 Task: Create Issue Issue0000000449 in Backlog  in Scrum Project Project0000000090 in Jira. Create Issue Issue0000000450 in Backlog  in Scrum Project Project0000000090 in Jira. Change IN PROGRESS as Status of Issue Issue0000000442 in Backlog  in Scrum Project Project0000000089 in Jira. Change IN PROGRESS as Status of Issue Issue0000000444 in Backlog  in Scrum Project Project0000000089 in Jira. Change IN PROGRESS as Status of Issue Issue0000000446 in Backlog  in Scrum Project Project0000000090 in Jira
Action: Mouse moved to (364, 486)
Screenshot: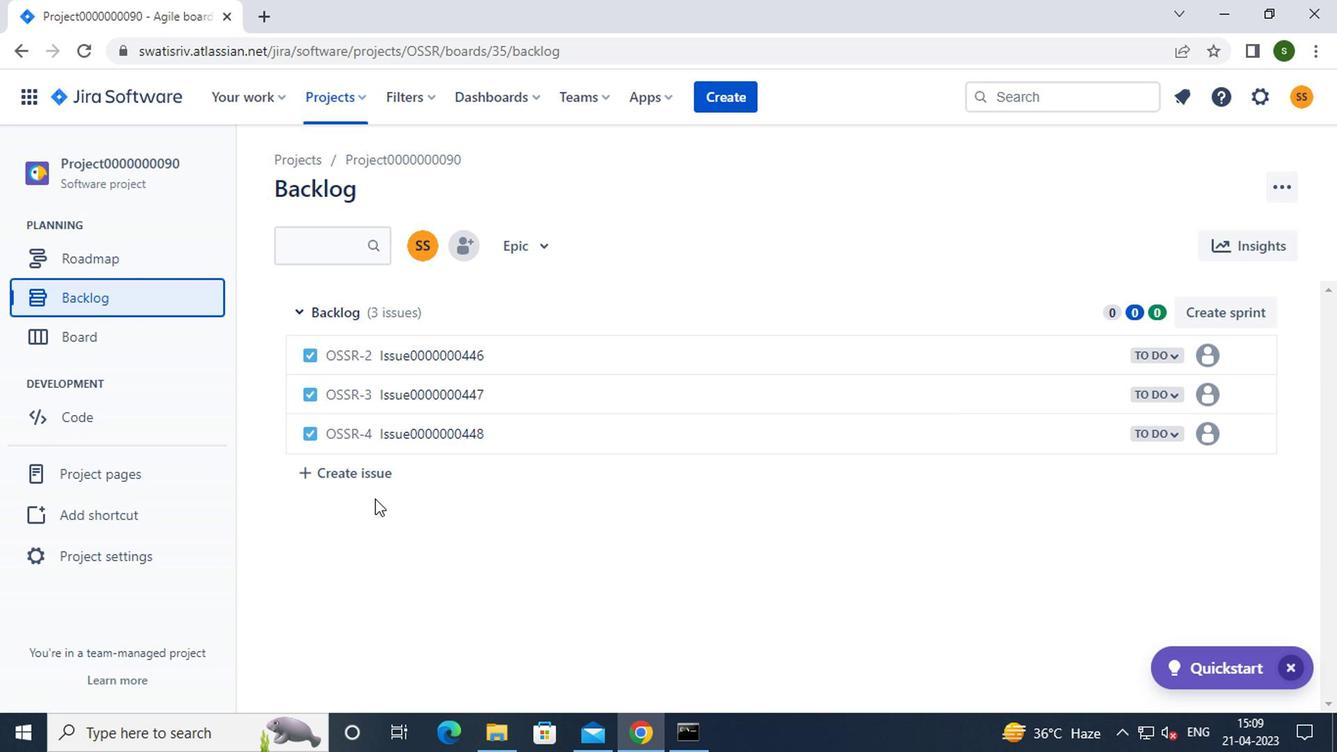 
Action: Mouse pressed left at (364, 486)
Screenshot: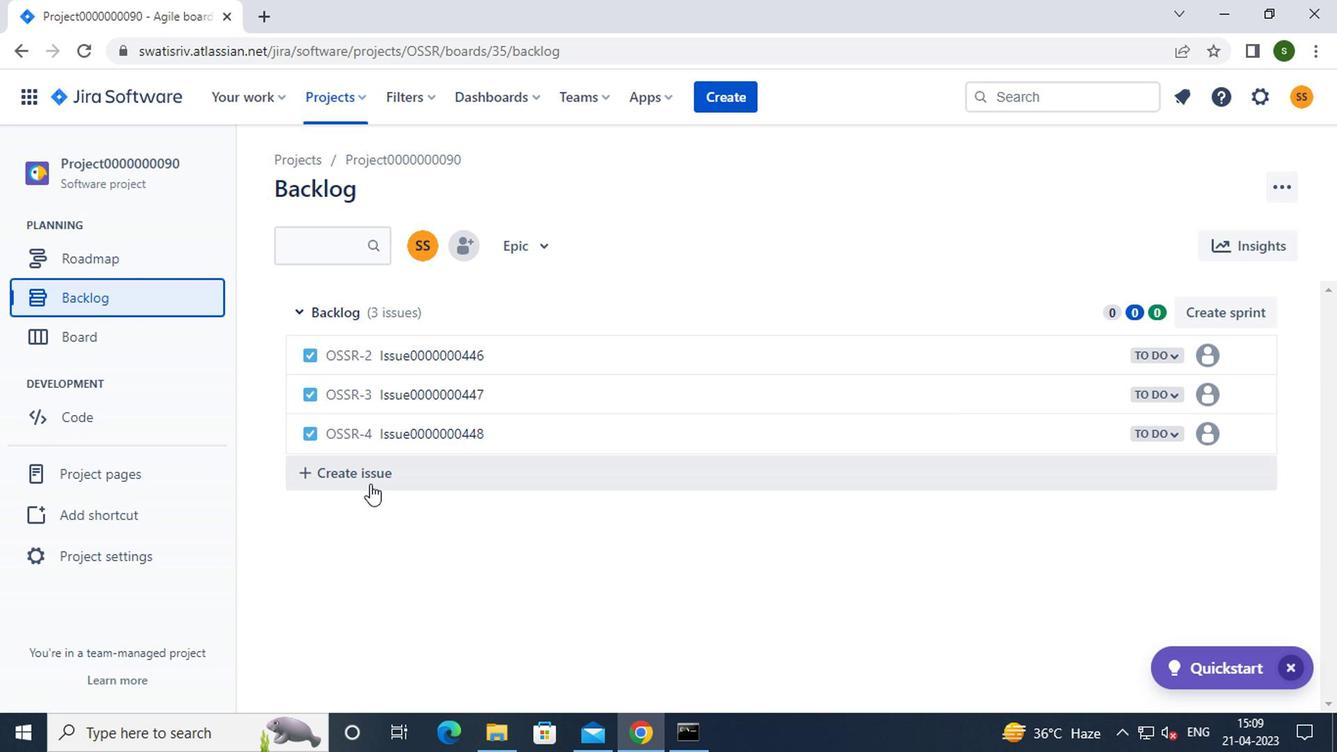 
Action: Mouse moved to (432, 479)
Screenshot: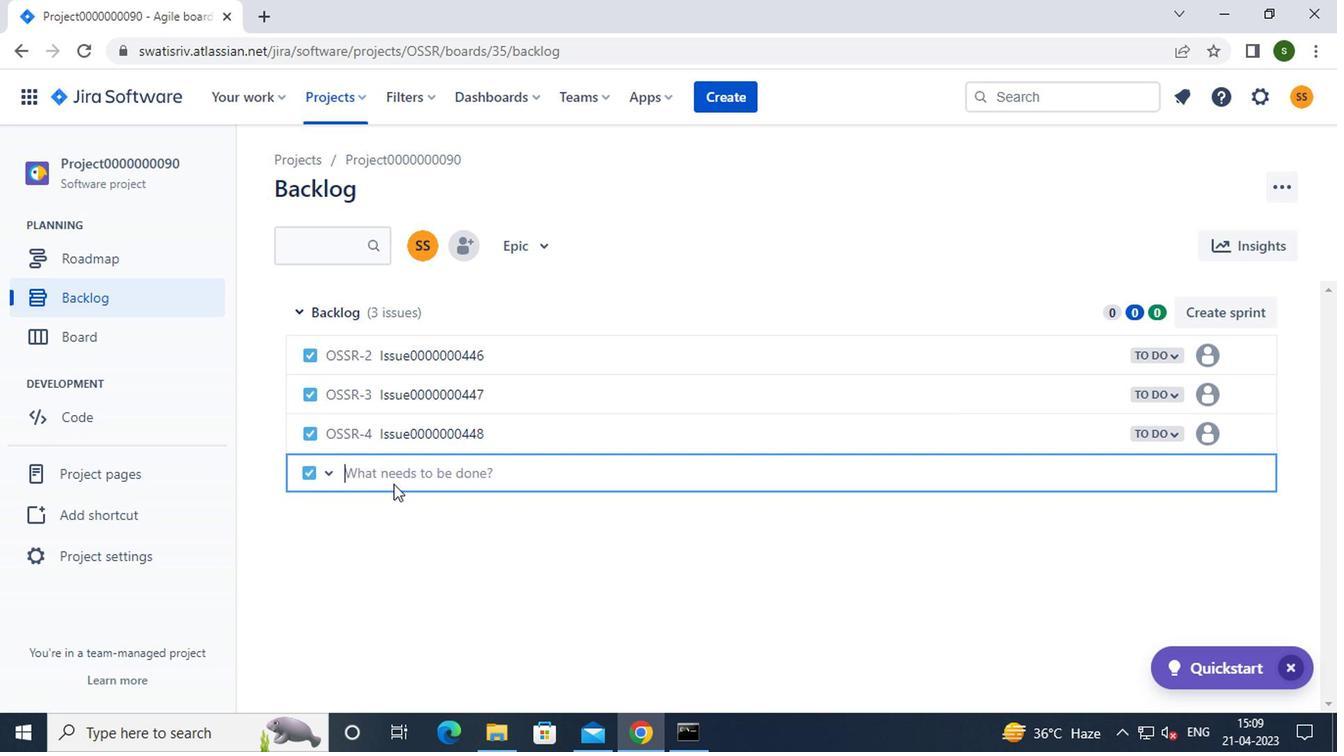 
Action: Key pressed <Key.caps_lock>i<Key.caps_lock>ssue0000000449<Key.enter><Key.caps_lock>i<Key.caps_lock>ssue0000000450<Key.enter>
Screenshot: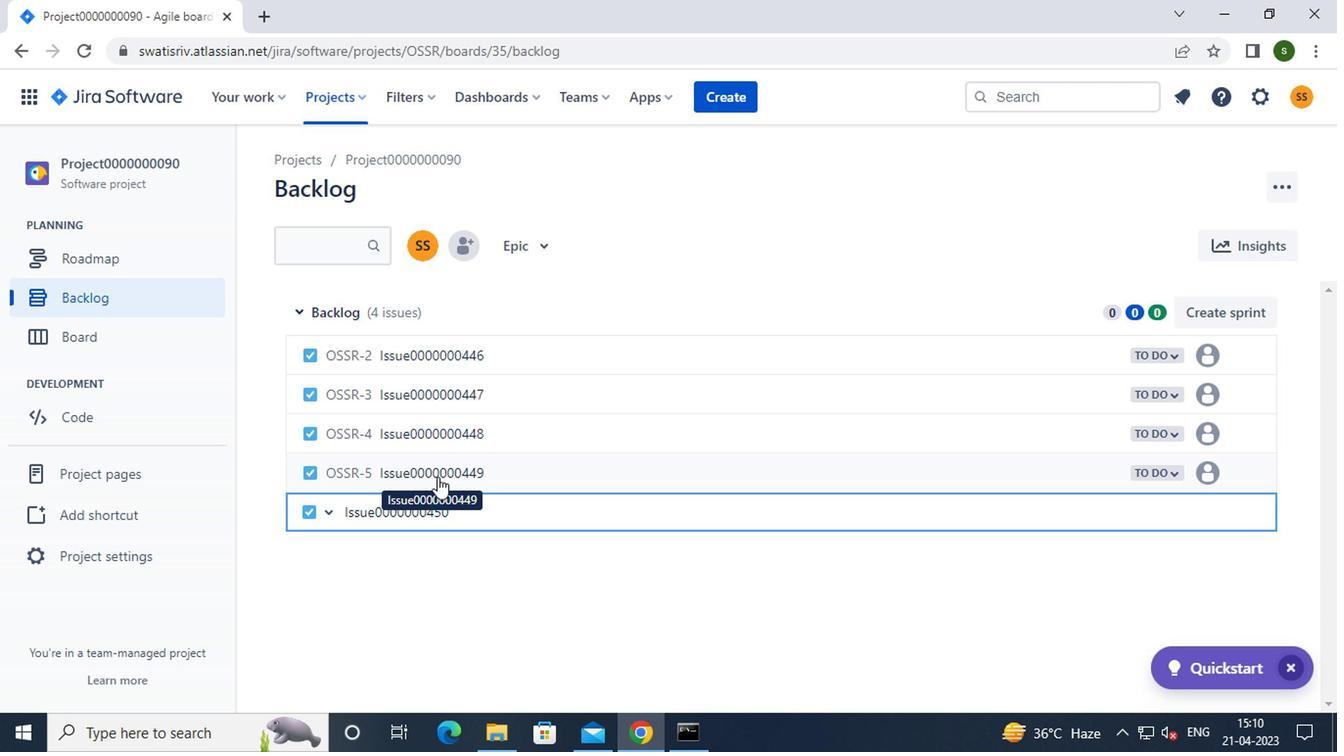 
Action: Mouse moved to (330, 96)
Screenshot: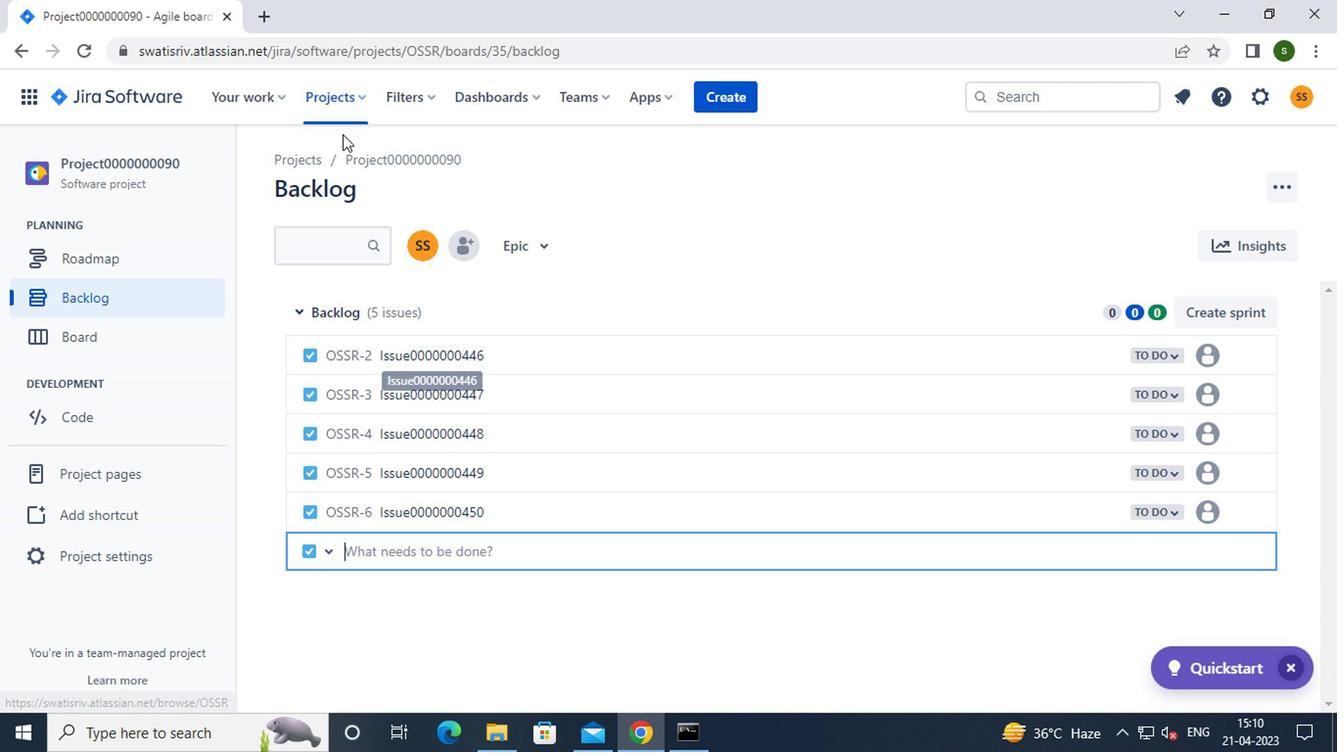
Action: Mouse pressed left at (330, 96)
Screenshot: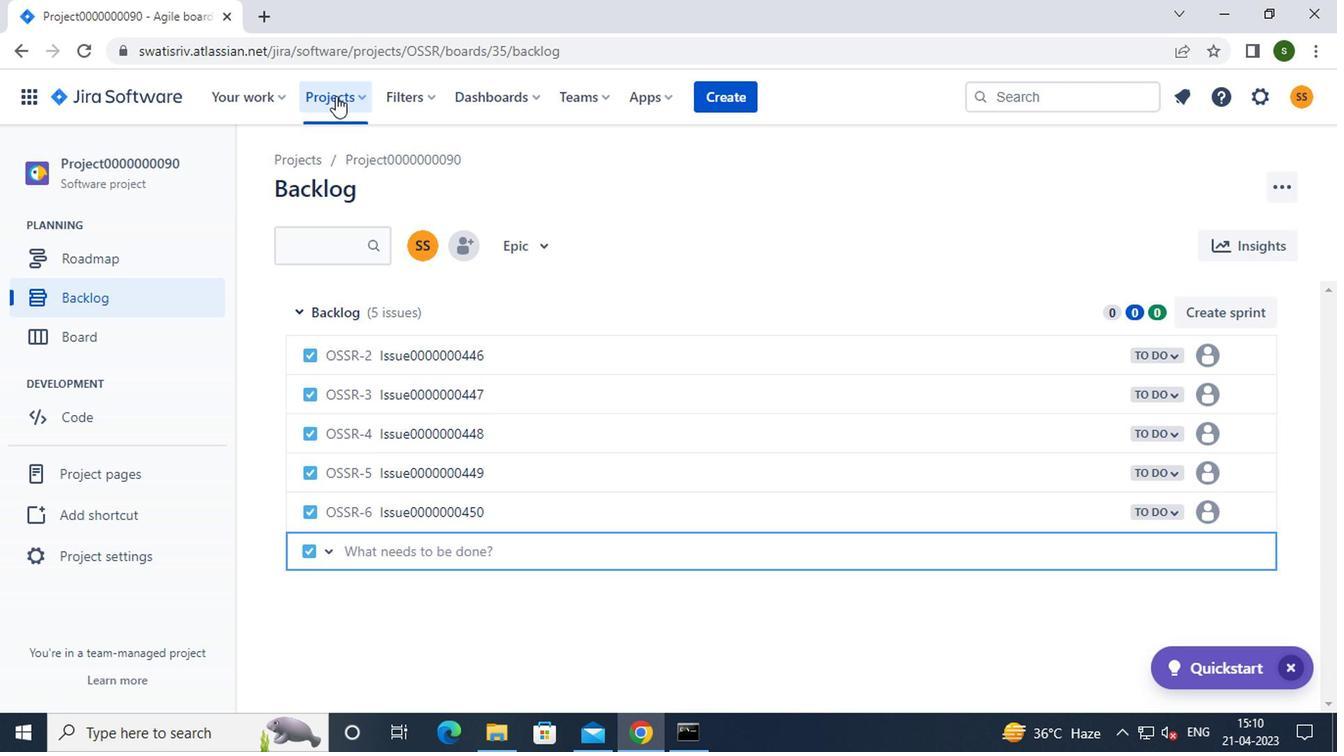 
Action: Mouse moved to (403, 237)
Screenshot: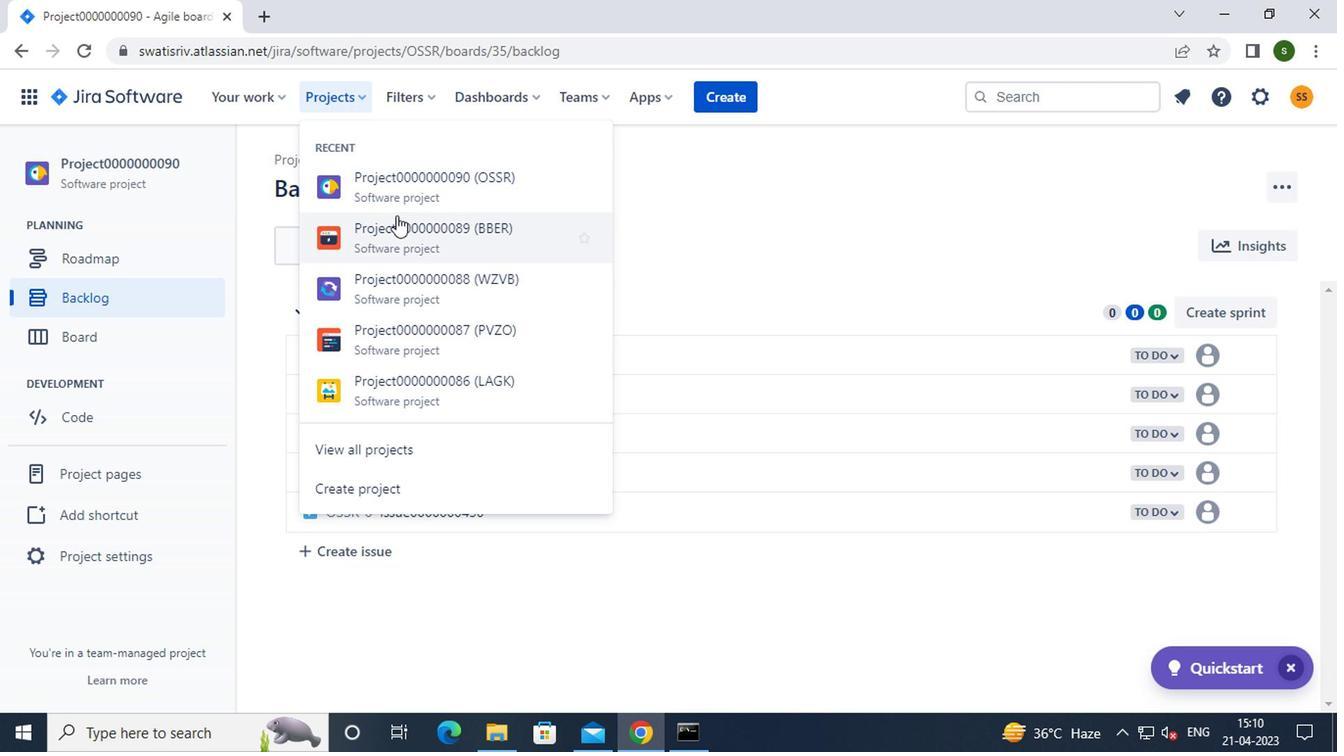 
Action: Mouse pressed left at (403, 237)
Screenshot: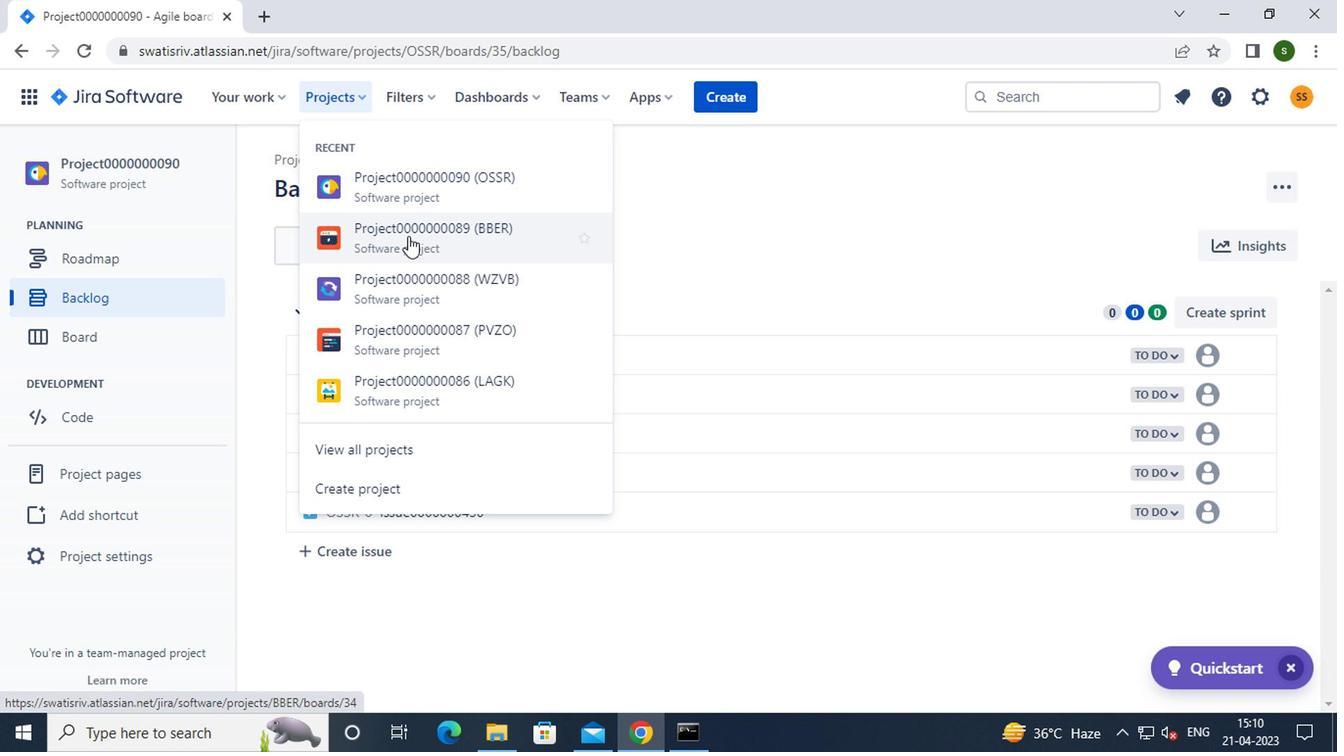 
Action: Mouse moved to (147, 302)
Screenshot: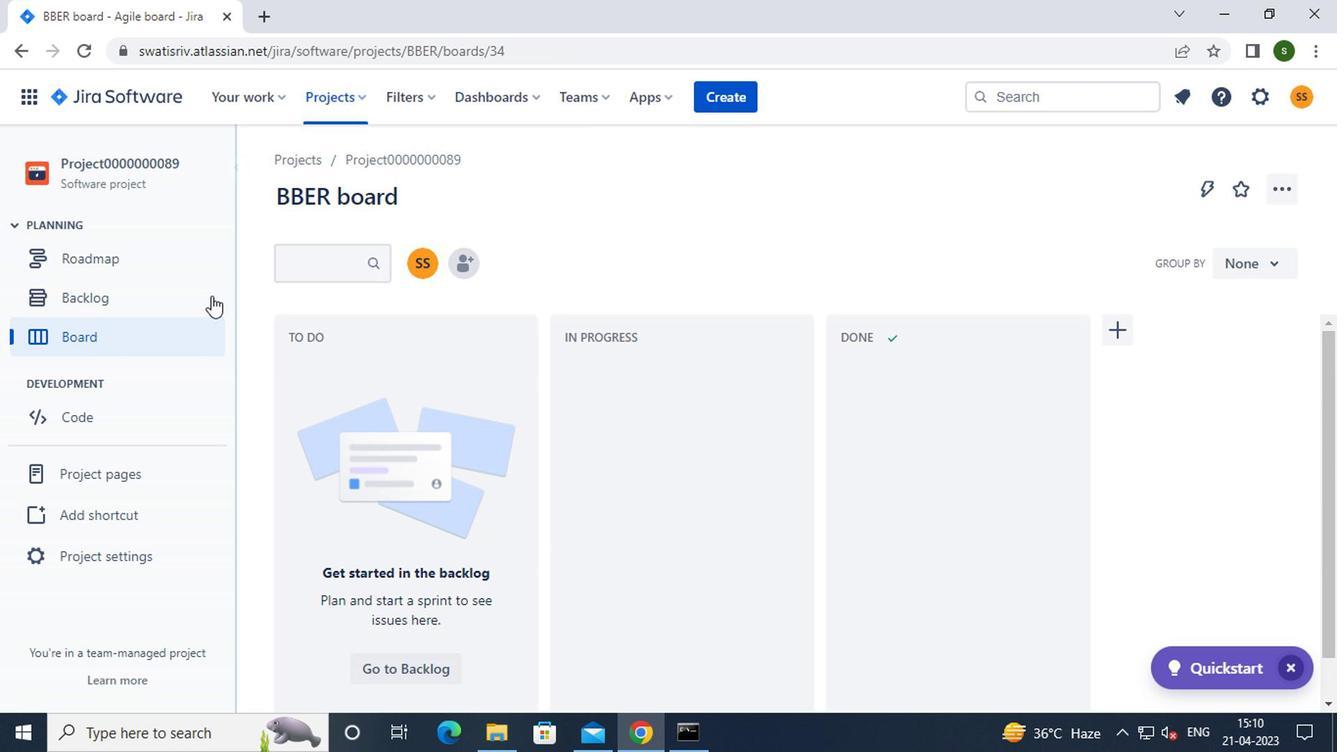 
Action: Mouse pressed left at (147, 302)
Screenshot: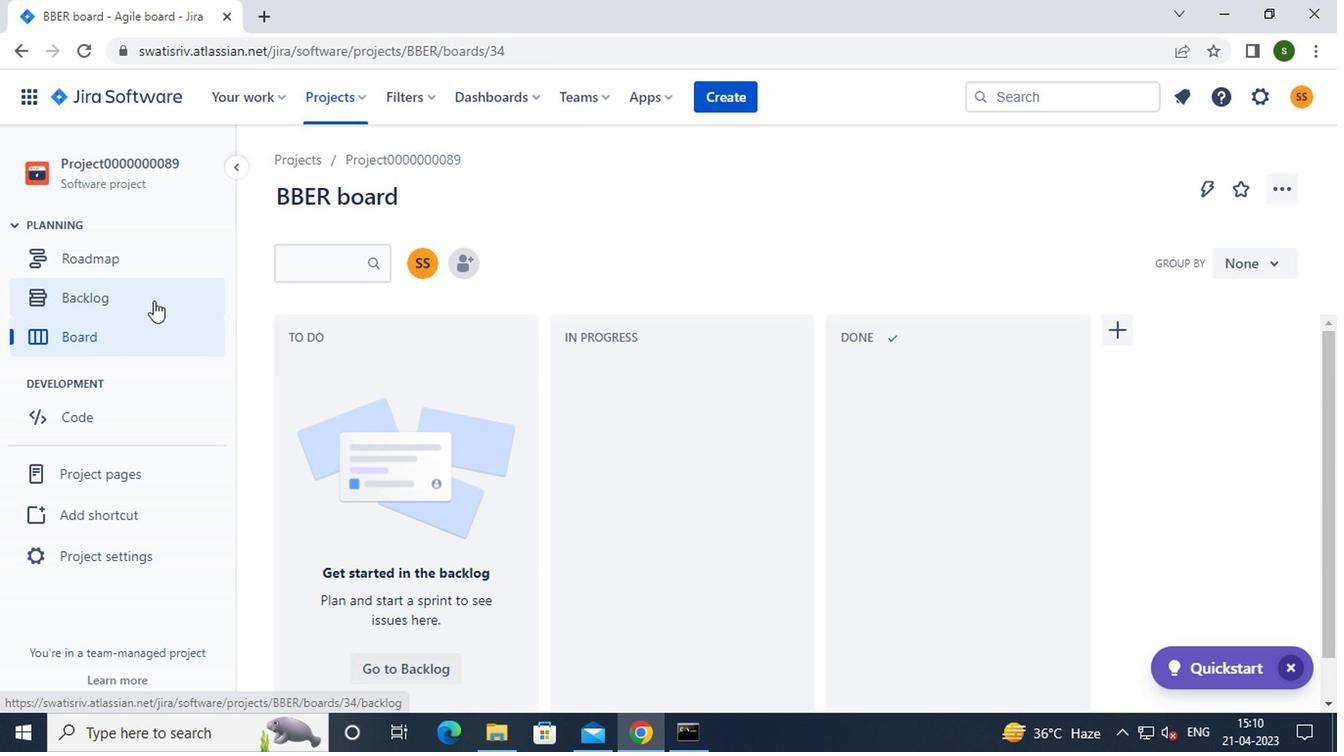 
Action: Mouse moved to (1164, 391)
Screenshot: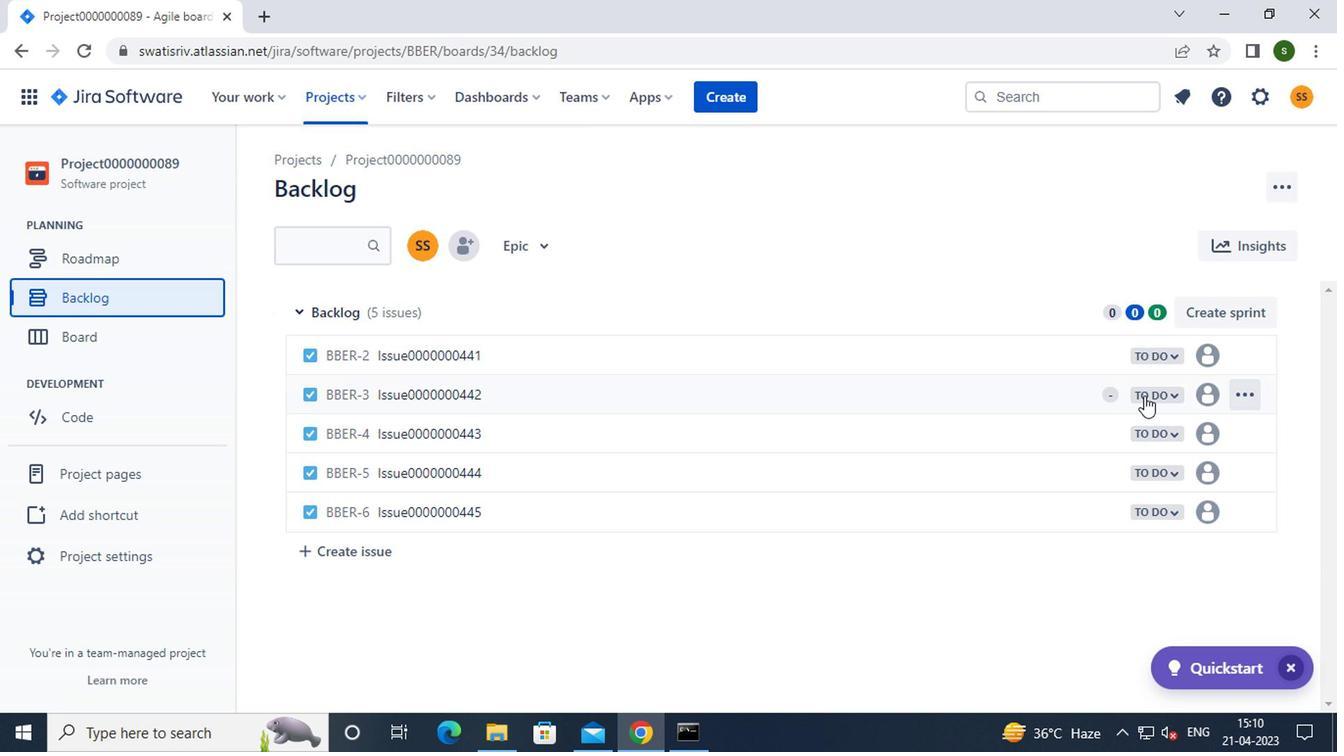 
Action: Mouse pressed left at (1164, 391)
Screenshot: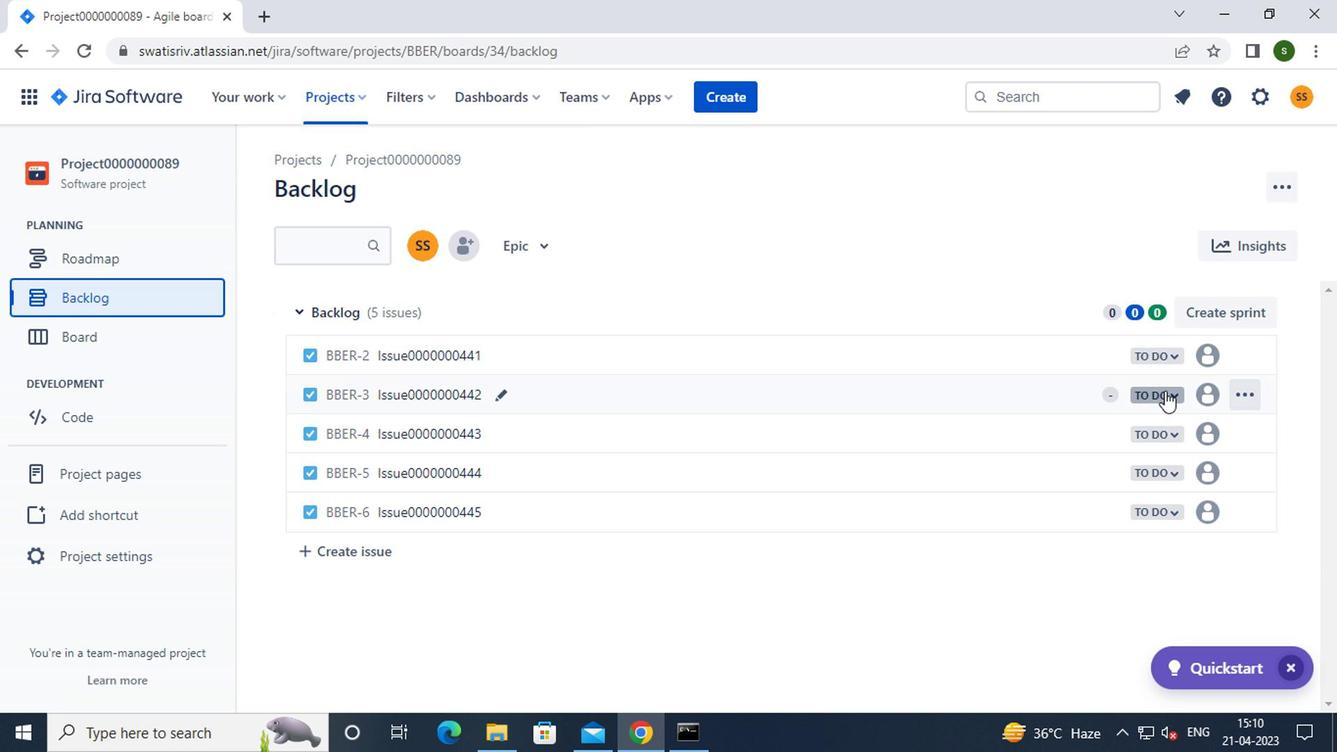 
Action: Mouse moved to (1064, 431)
Screenshot: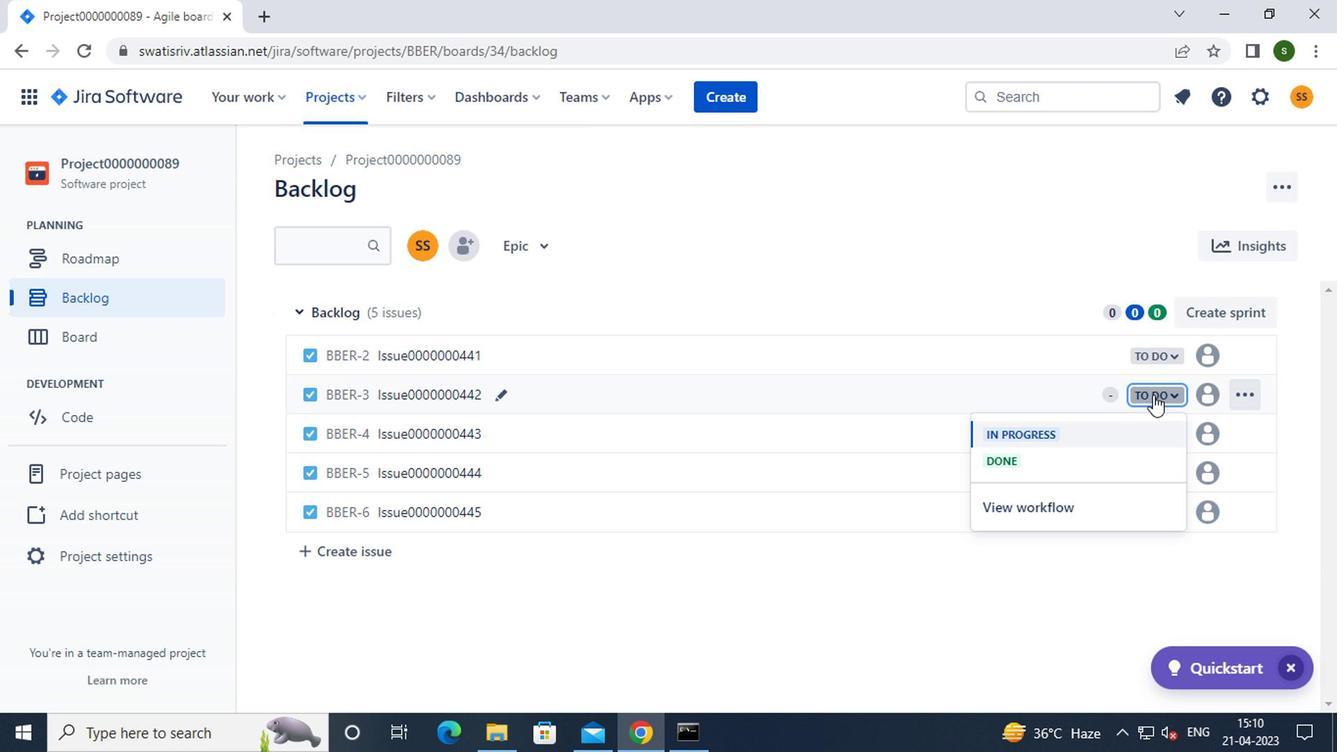
Action: Mouse pressed left at (1064, 431)
Screenshot: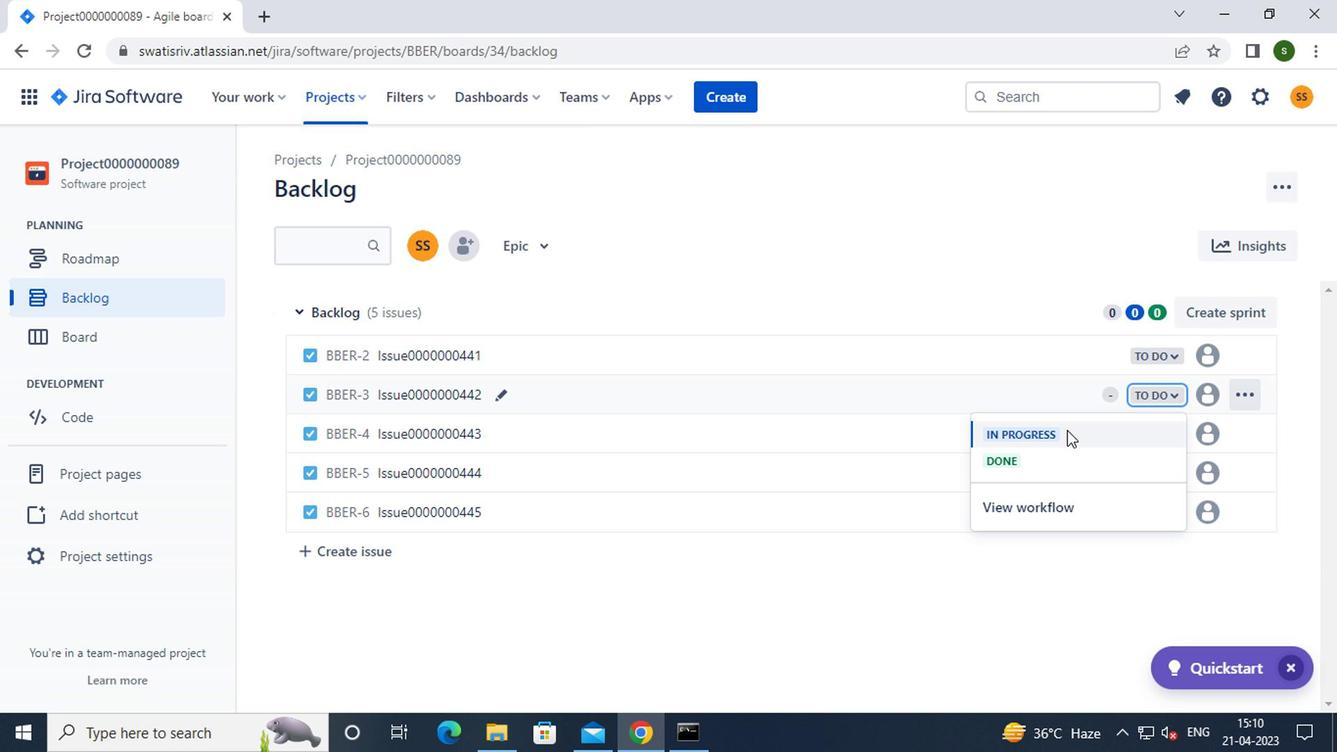 
Action: Mouse moved to (1162, 465)
Screenshot: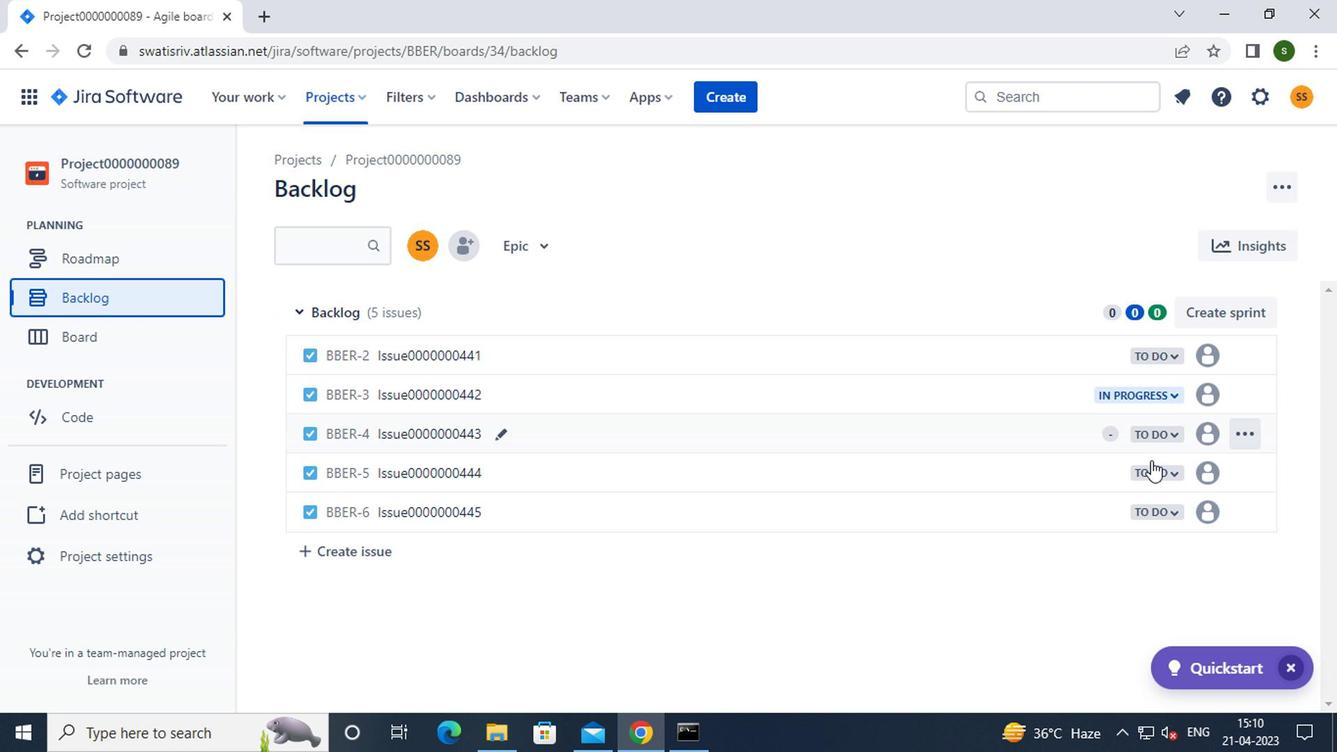 
Action: Mouse pressed left at (1162, 465)
Screenshot: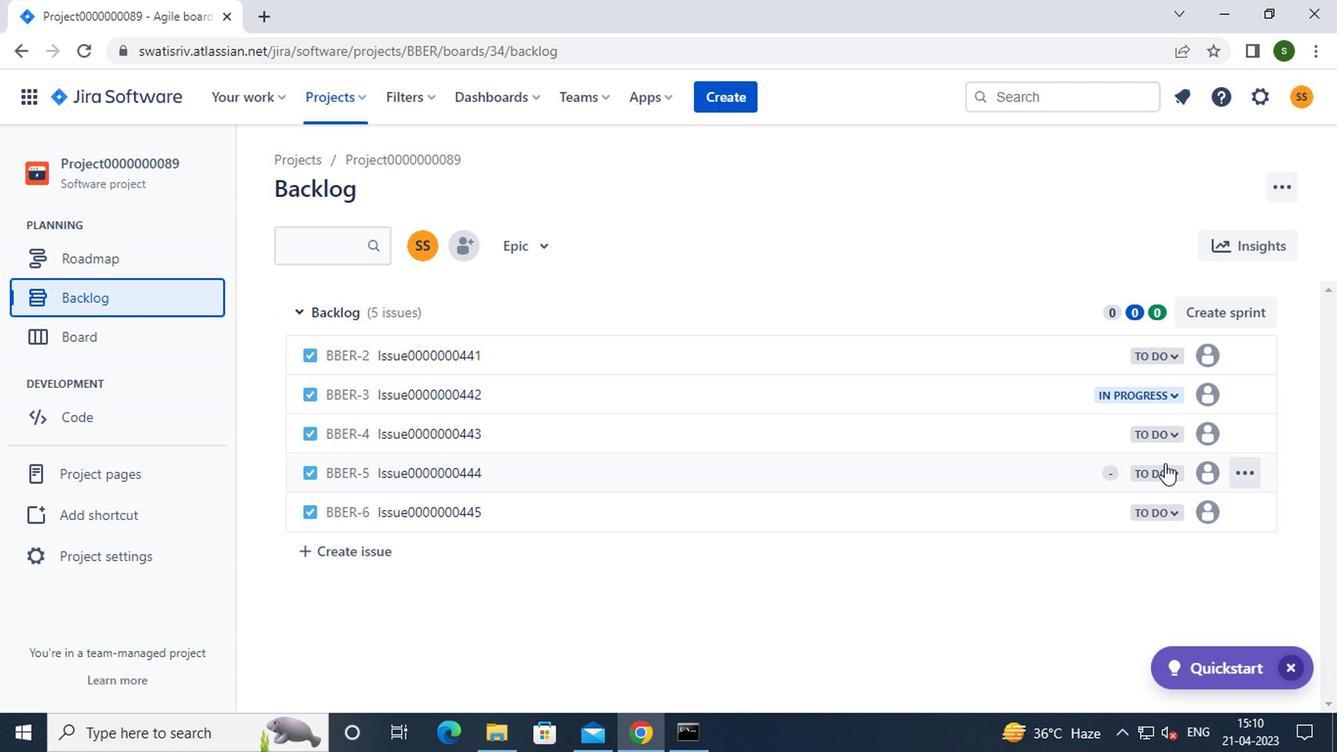 
Action: Mouse moved to (1102, 508)
Screenshot: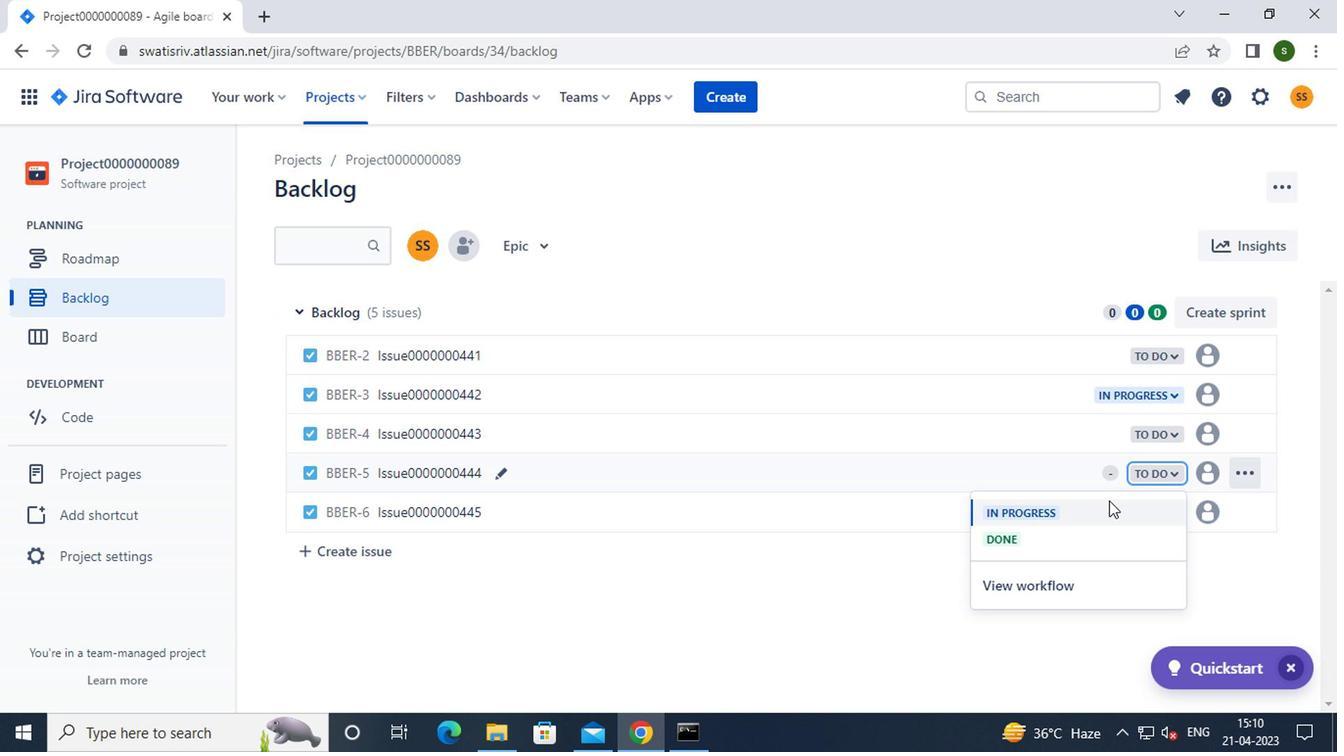 
Action: Mouse pressed left at (1102, 508)
Screenshot: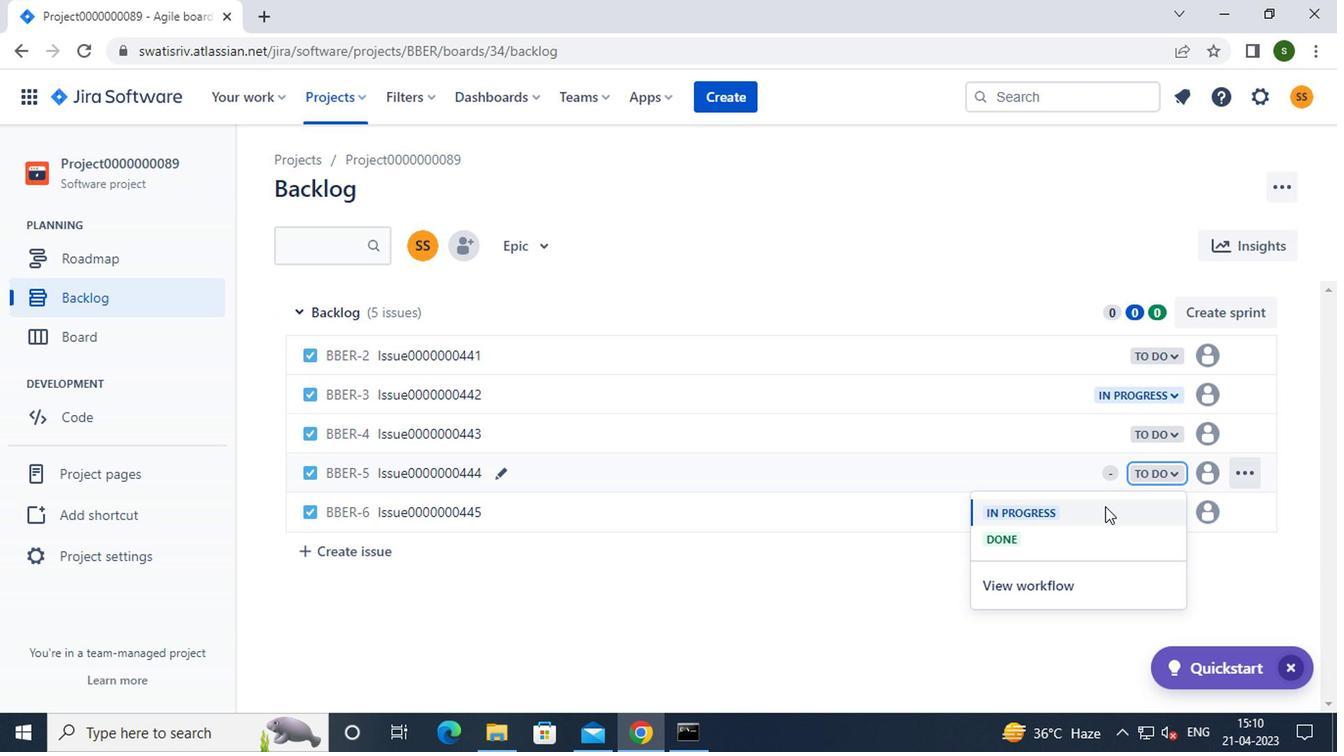 
Action: Mouse moved to (332, 97)
Screenshot: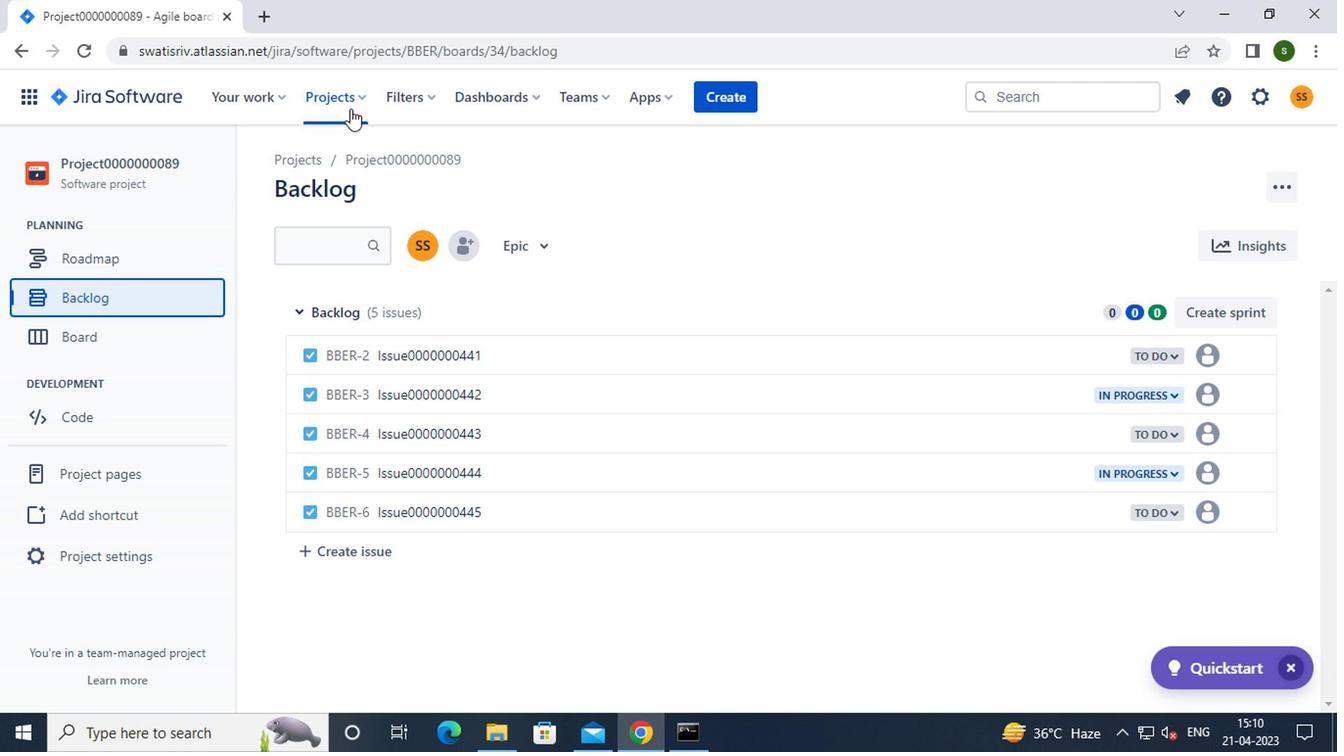 
Action: Mouse pressed left at (332, 97)
Screenshot: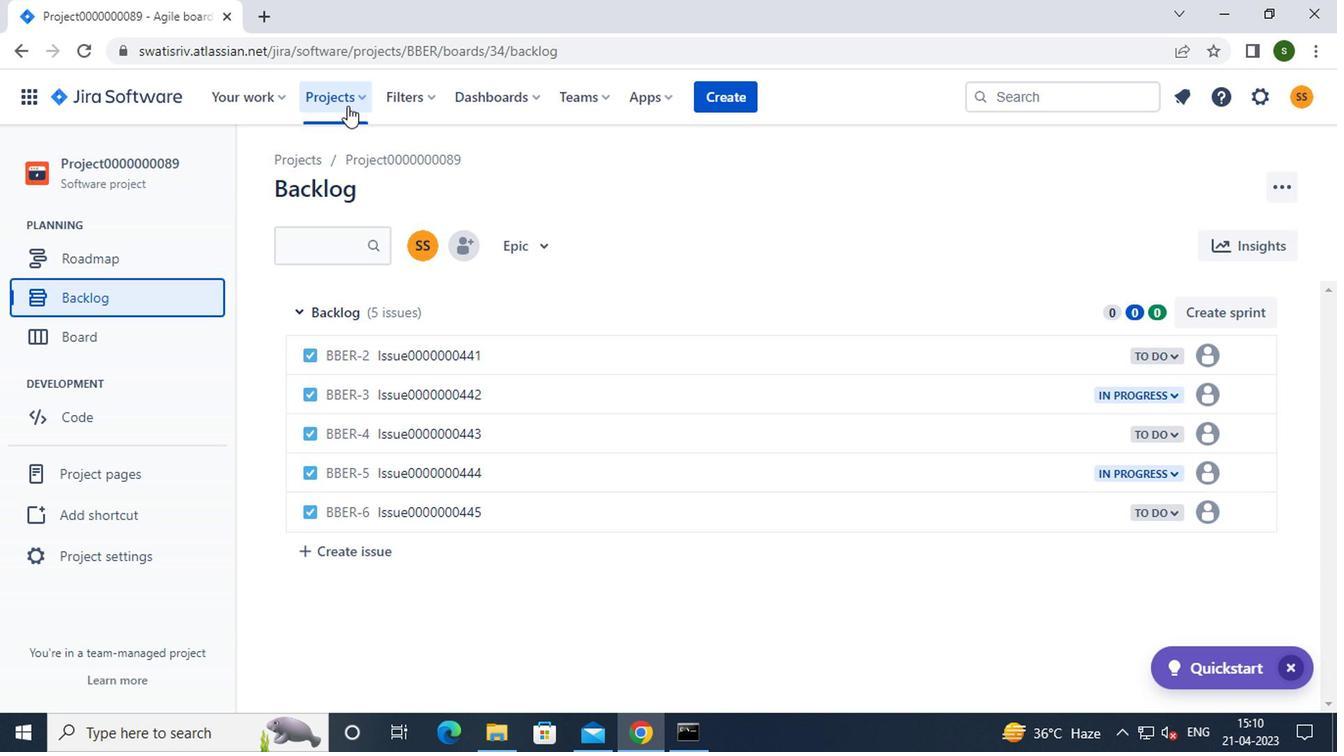 
Action: Mouse moved to (403, 249)
Screenshot: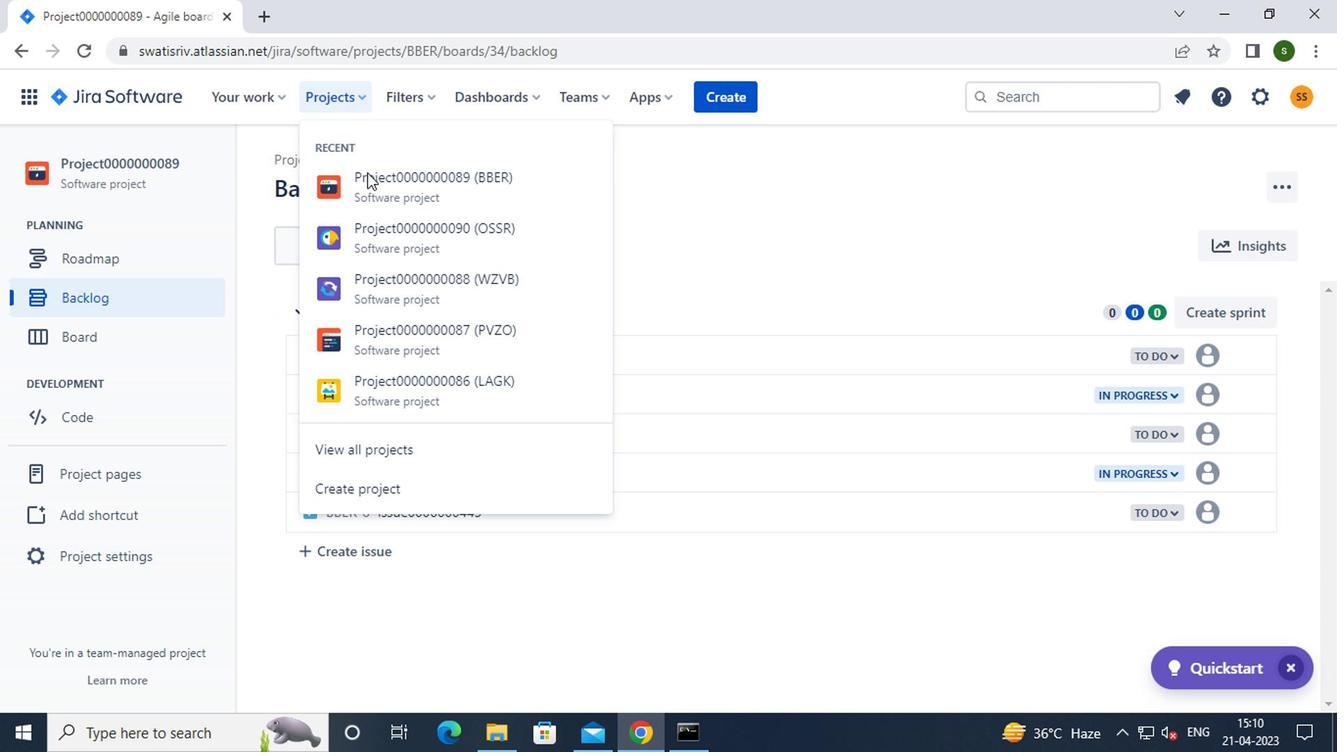 
Action: Mouse pressed left at (403, 249)
Screenshot: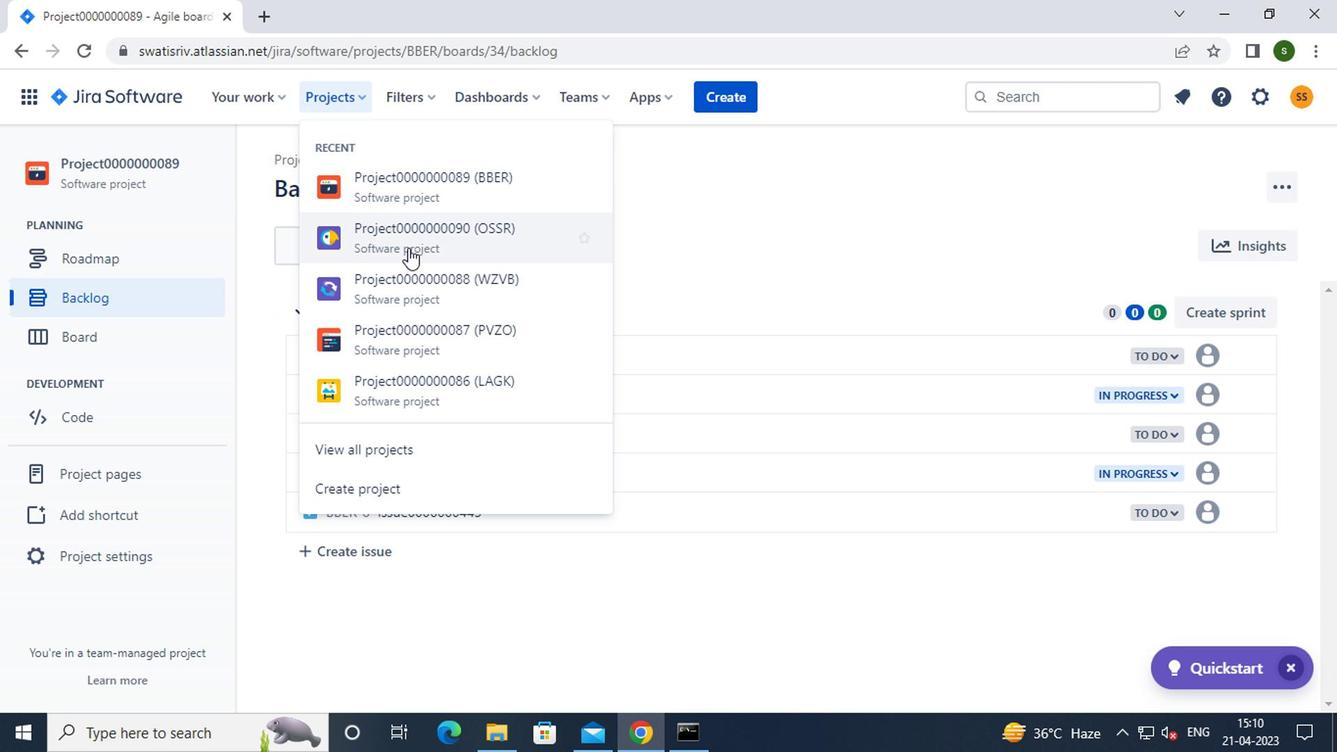 
Action: Mouse moved to (116, 300)
Screenshot: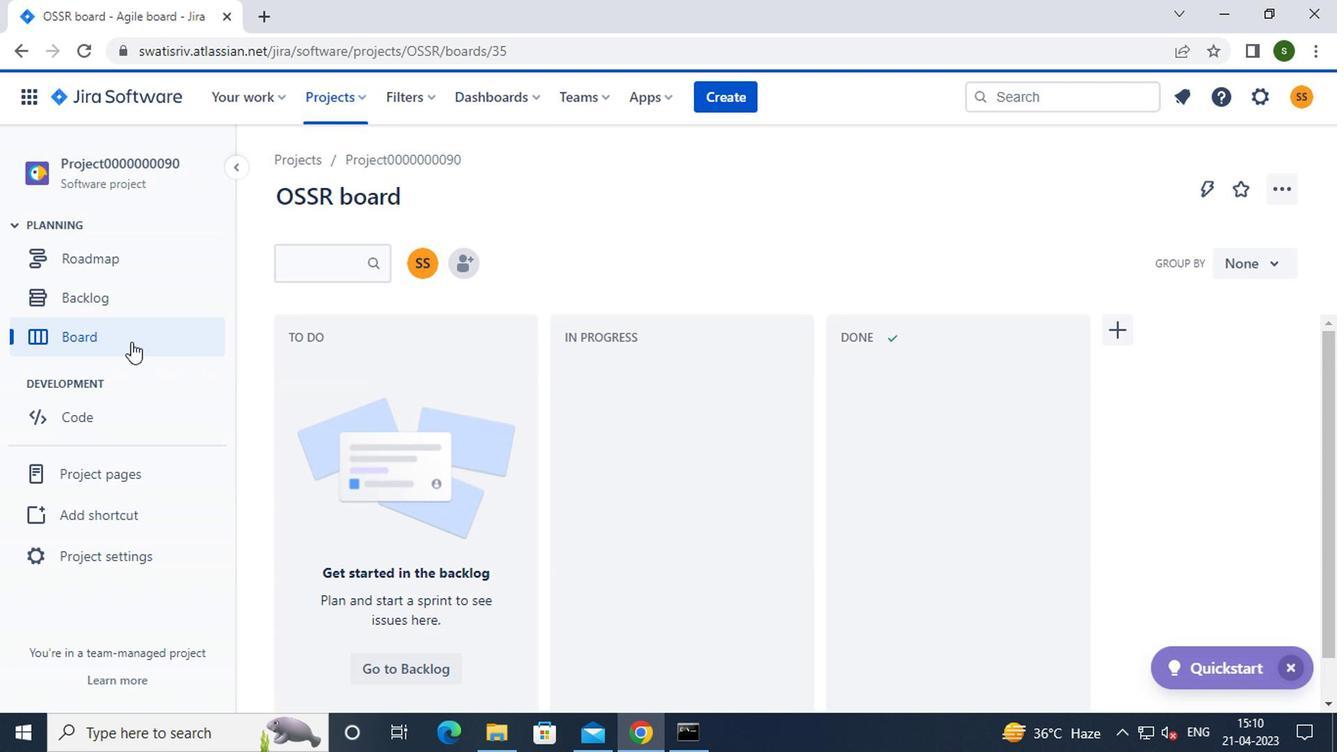 
Action: Mouse pressed left at (116, 300)
Screenshot: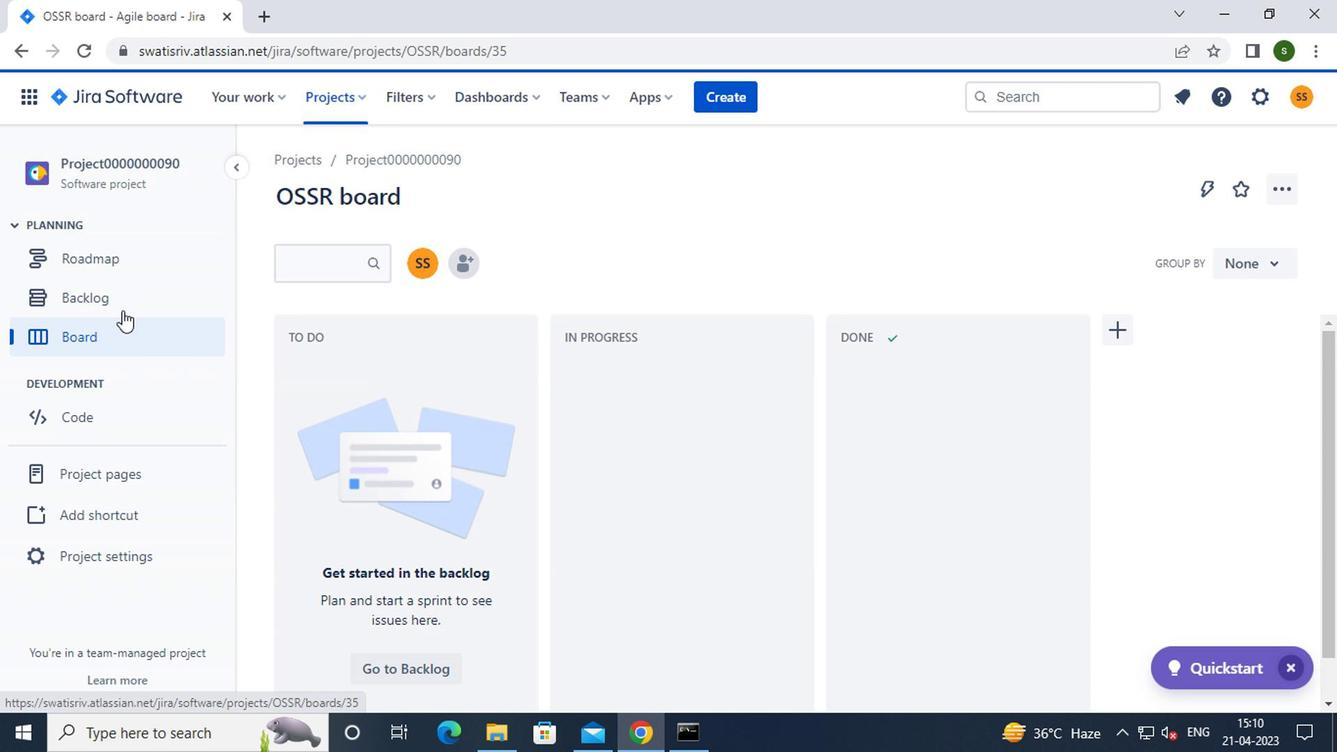 
Action: Mouse moved to (1168, 360)
Screenshot: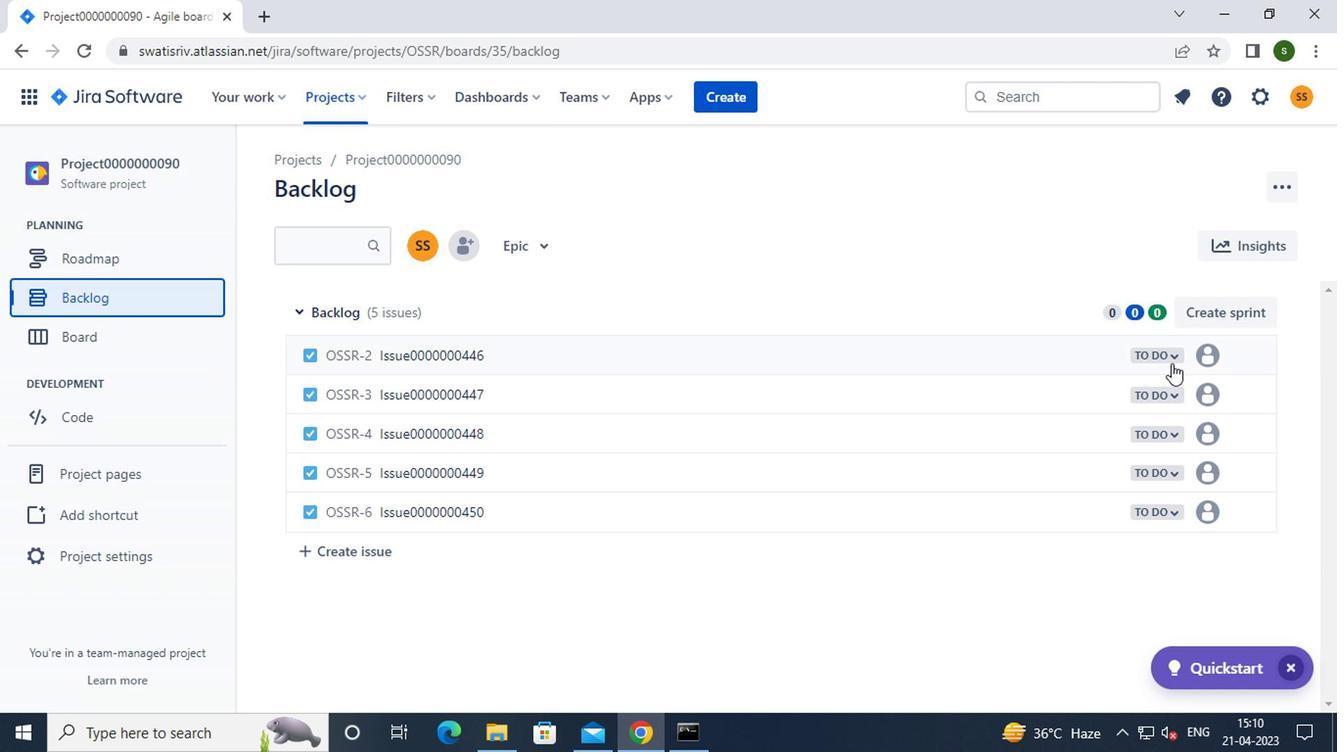 
Action: Mouse pressed left at (1168, 360)
Screenshot: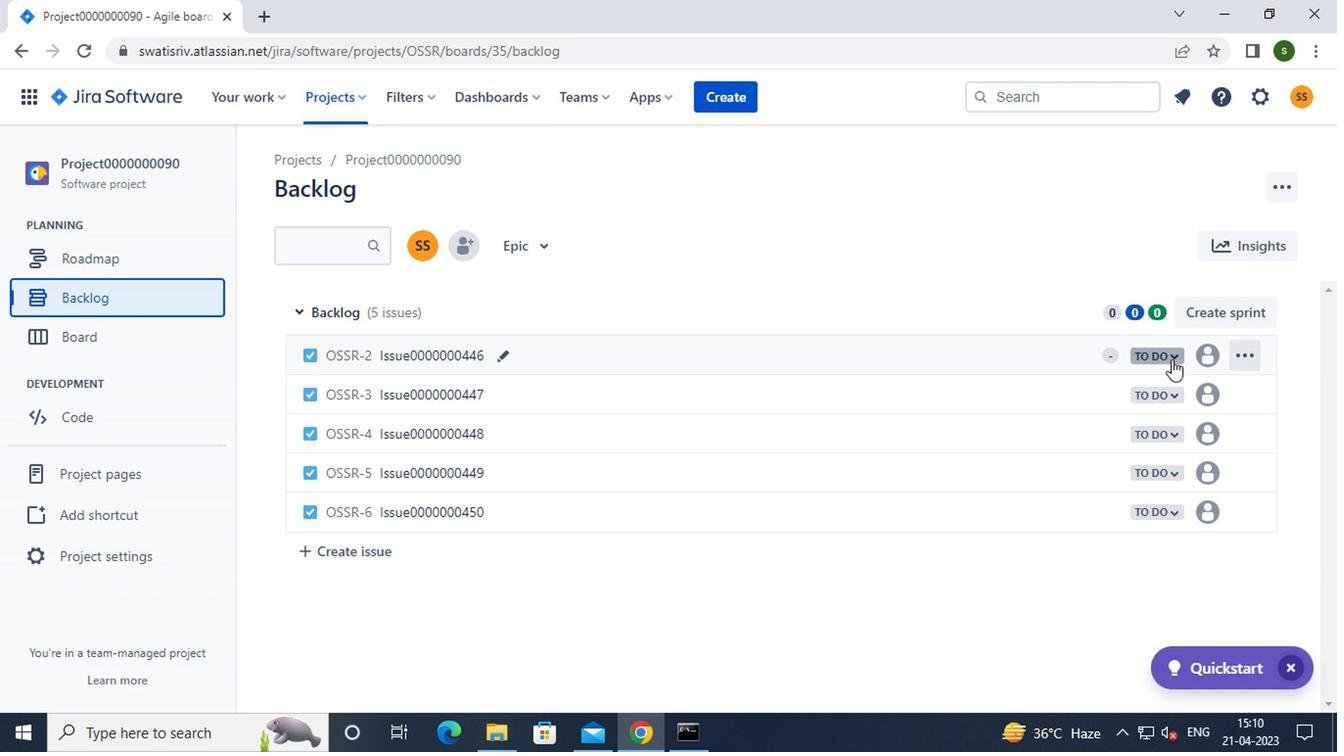 
Action: Mouse moved to (1033, 387)
Screenshot: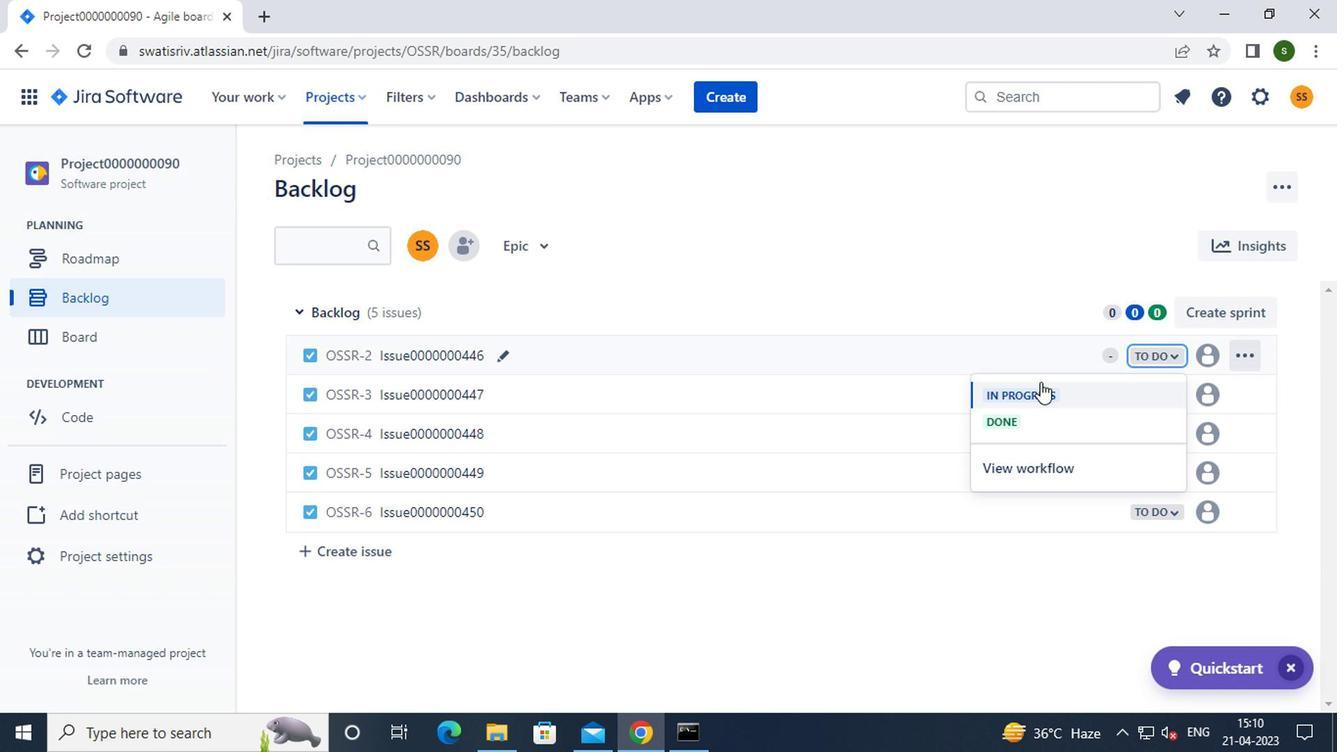 
Action: Mouse pressed left at (1033, 387)
Screenshot: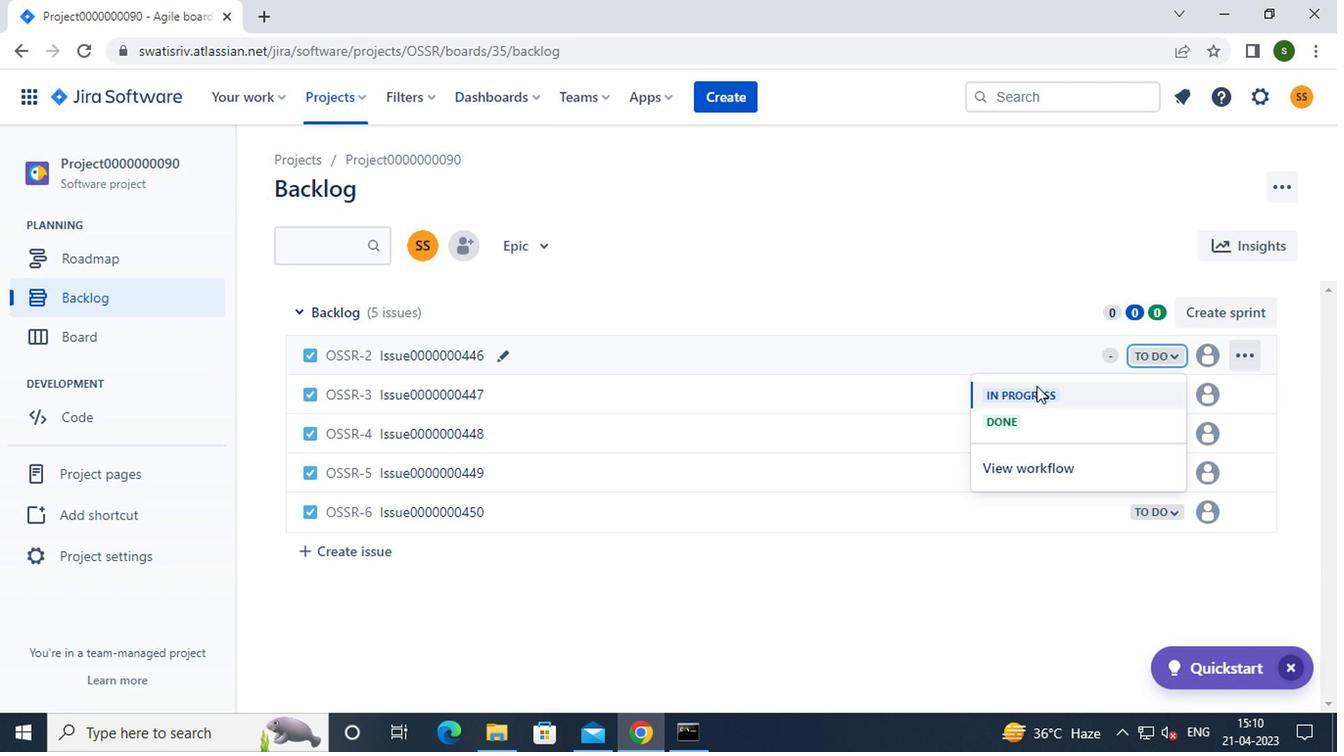 
Action: Mouse moved to (925, 276)
Screenshot: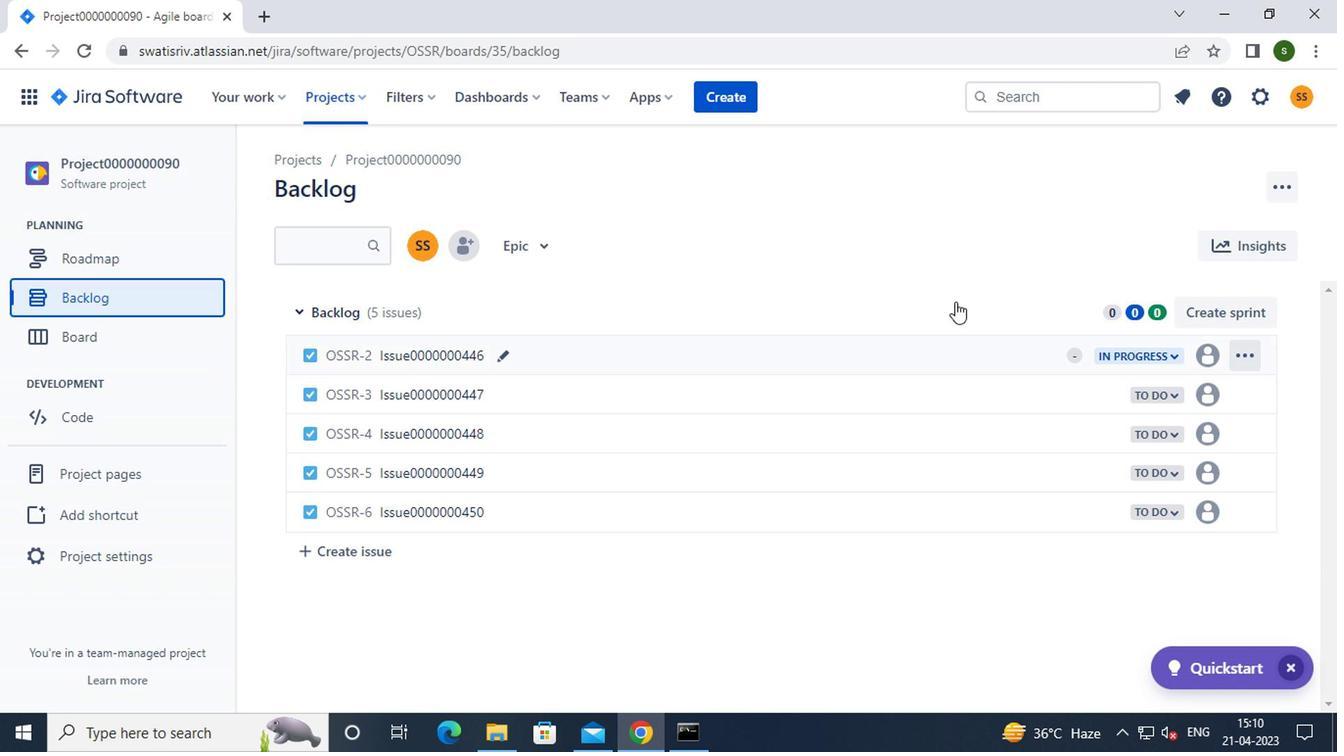 
